 Task: Show ruler.
Action: Mouse moved to (97, 61)
Screenshot: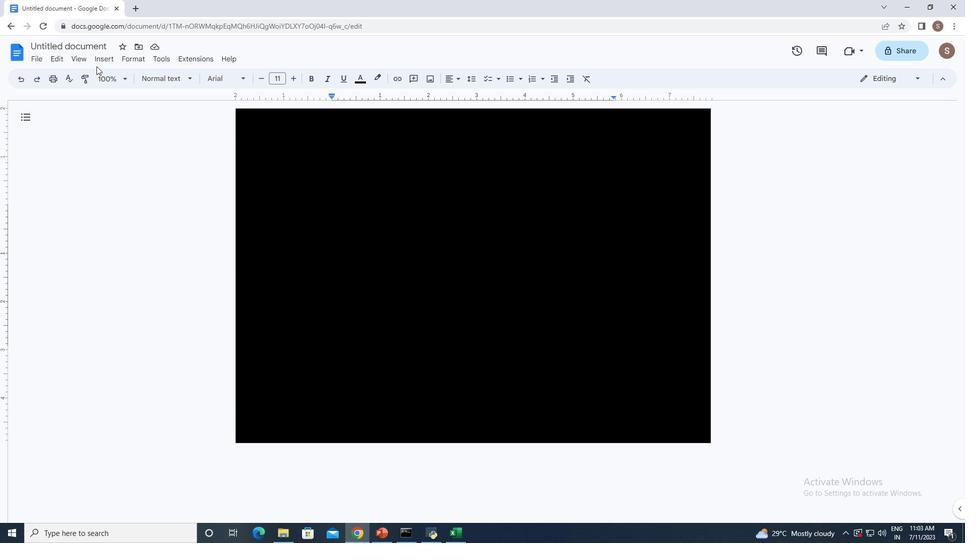 
Action: Mouse pressed left at (97, 61)
Screenshot: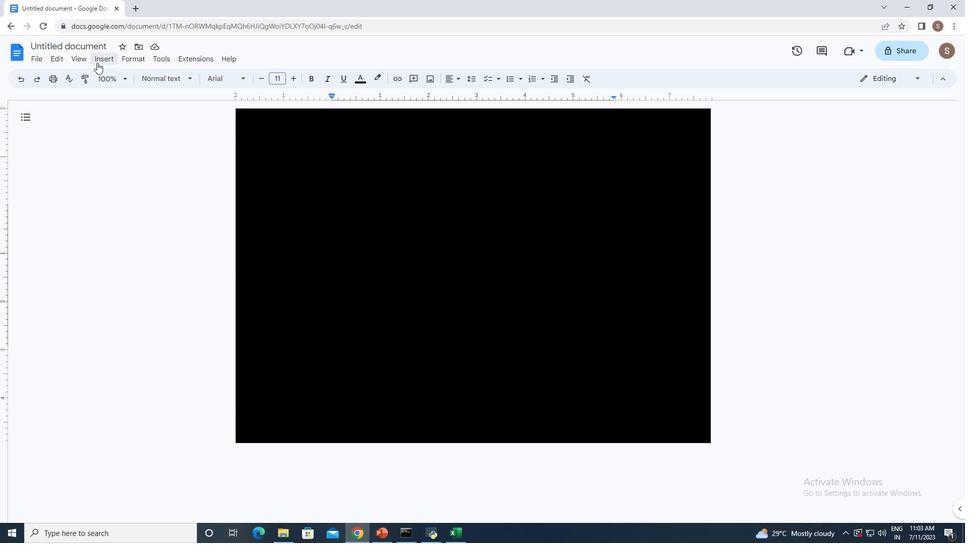 
Action: Mouse moved to (125, 102)
Screenshot: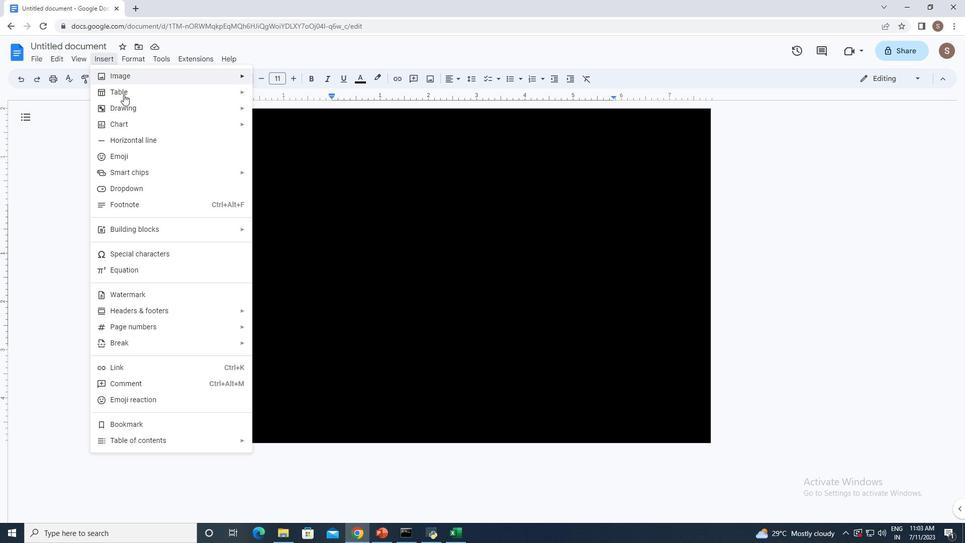 
Action: Mouse pressed left at (125, 102)
Screenshot: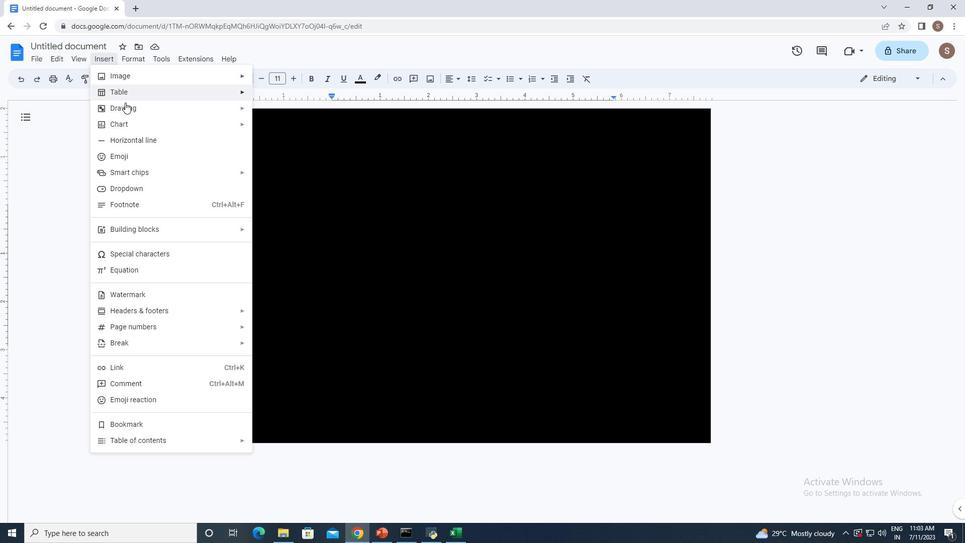 
Action: Mouse moved to (281, 108)
Screenshot: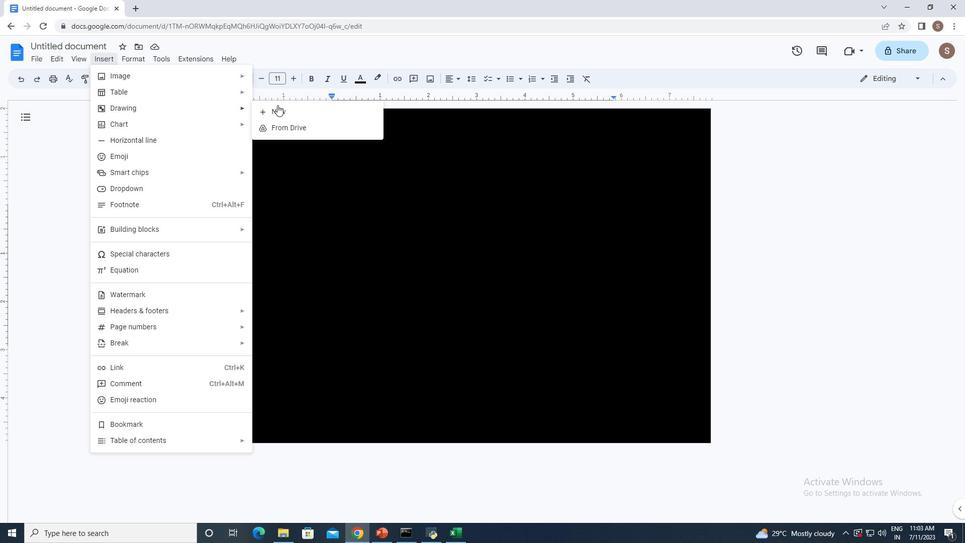 
Action: Mouse pressed left at (281, 108)
Screenshot: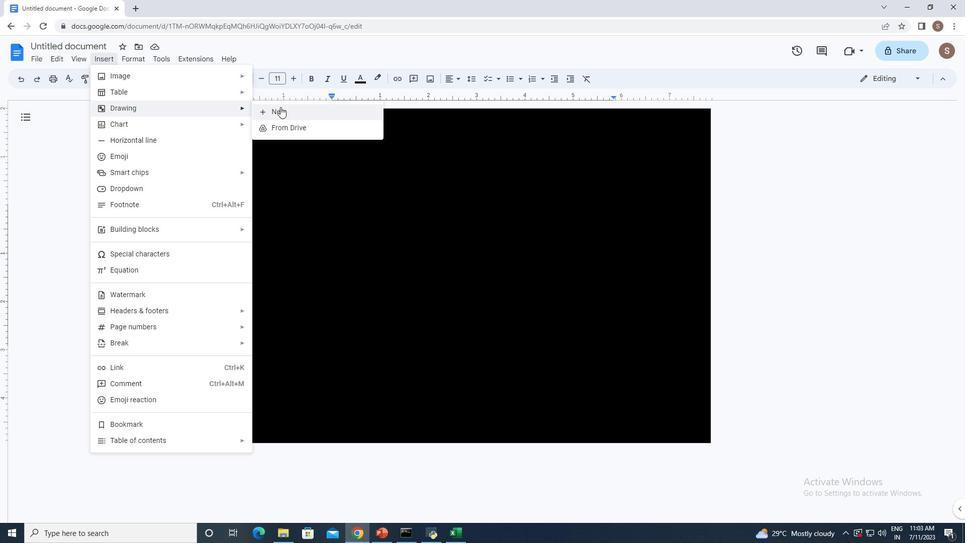 
Action: Mouse moved to (258, 111)
Screenshot: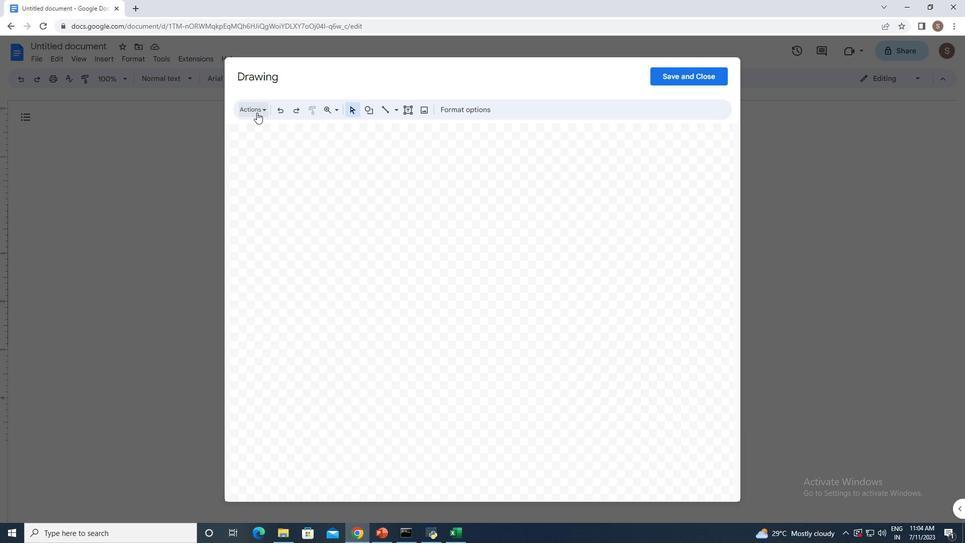 
Action: Mouse pressed left at (258, 111)
Screenshot: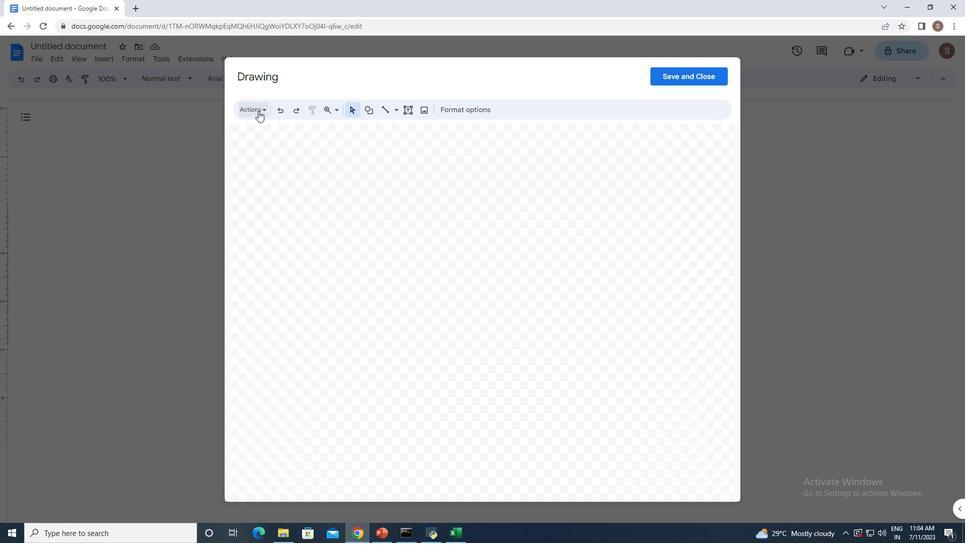 
Action: Mouse moved to (277, 355)
Screenshot: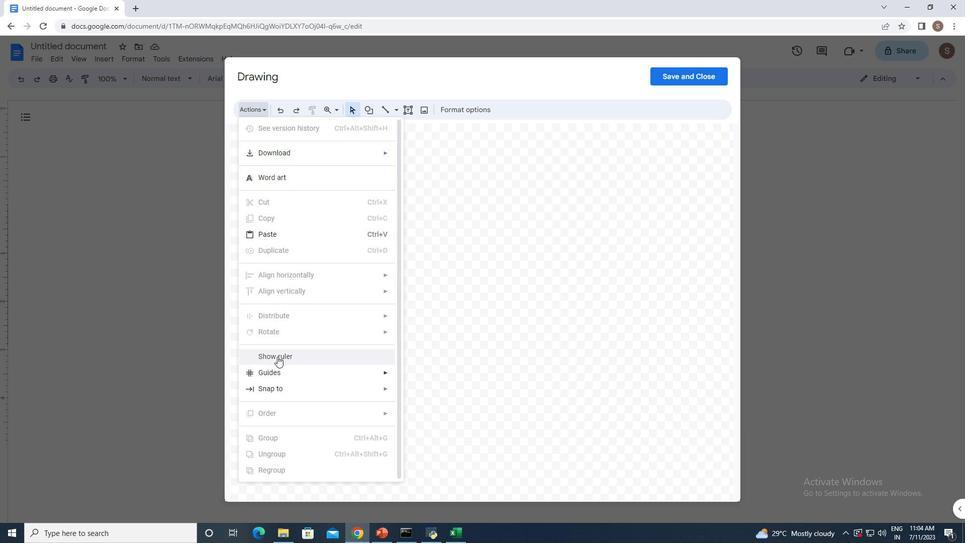 
Action: Mouse pressed left at (277, 355)
Screenshot: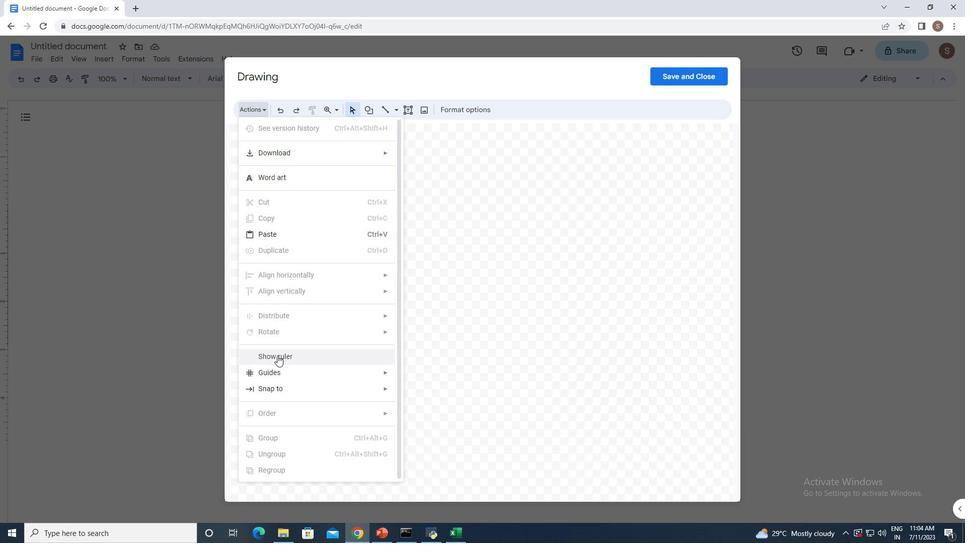 
Action: Mouse moved to (404, 346)
Screenshot: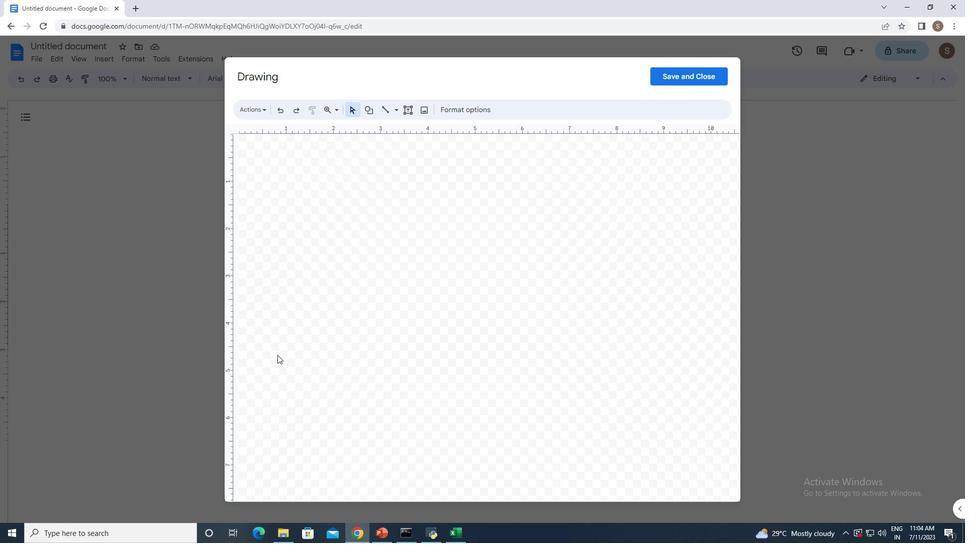 
Action: Mouse pressed left at (404, 346)
Screenshot: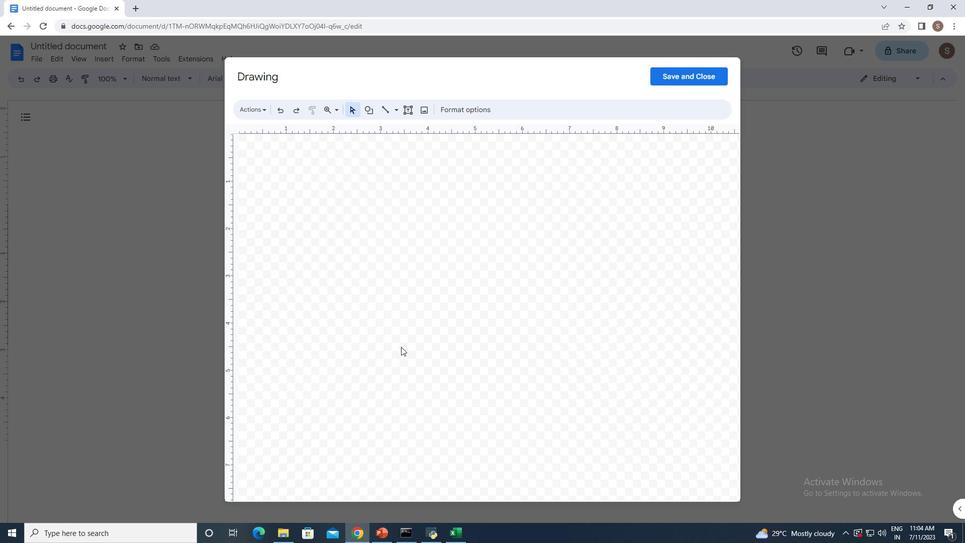 
